 Task: Add Sprouts 100% Angus Grass-Fed Boneless New York Strip Steak to the cart.
Action: Mouse moved to (21, 79)
Screenshot: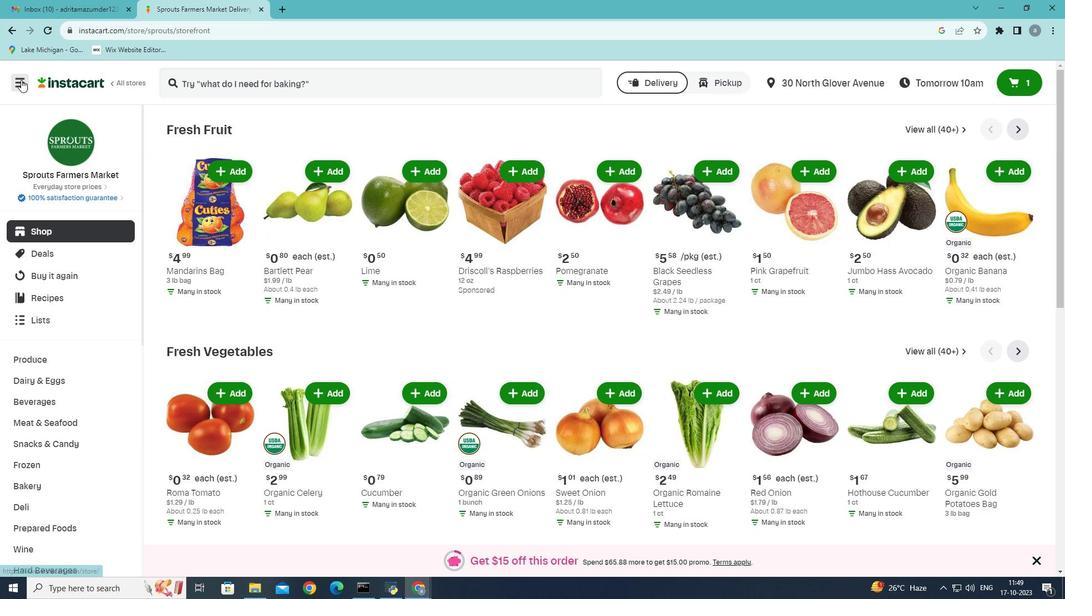 
Action: Mouse pressed left at (21, 79)
Screenshot: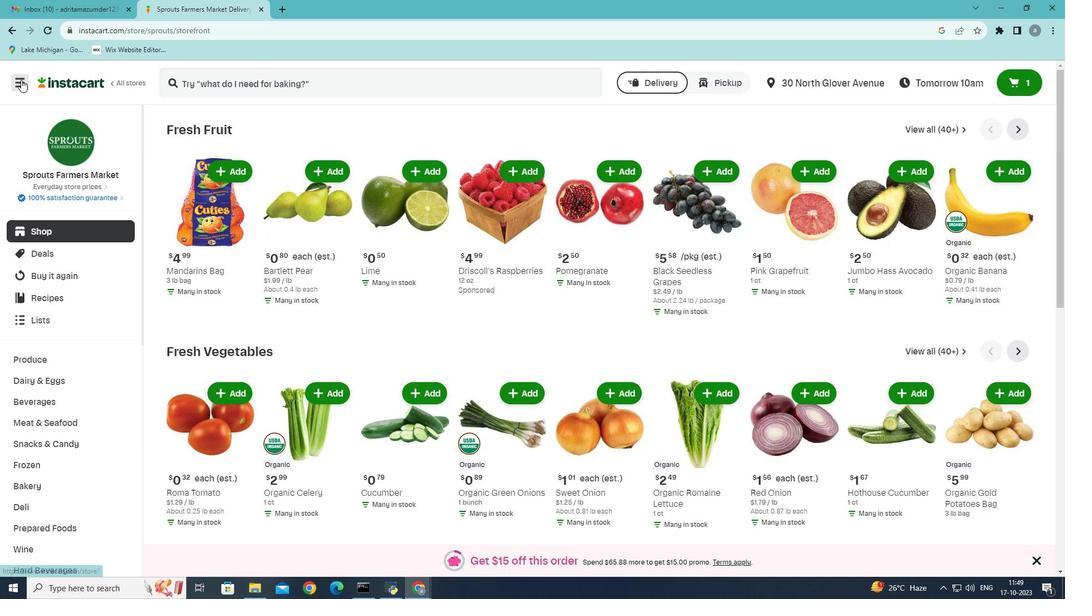 
Action: Mouse moved to (50, 320)
Screenshot: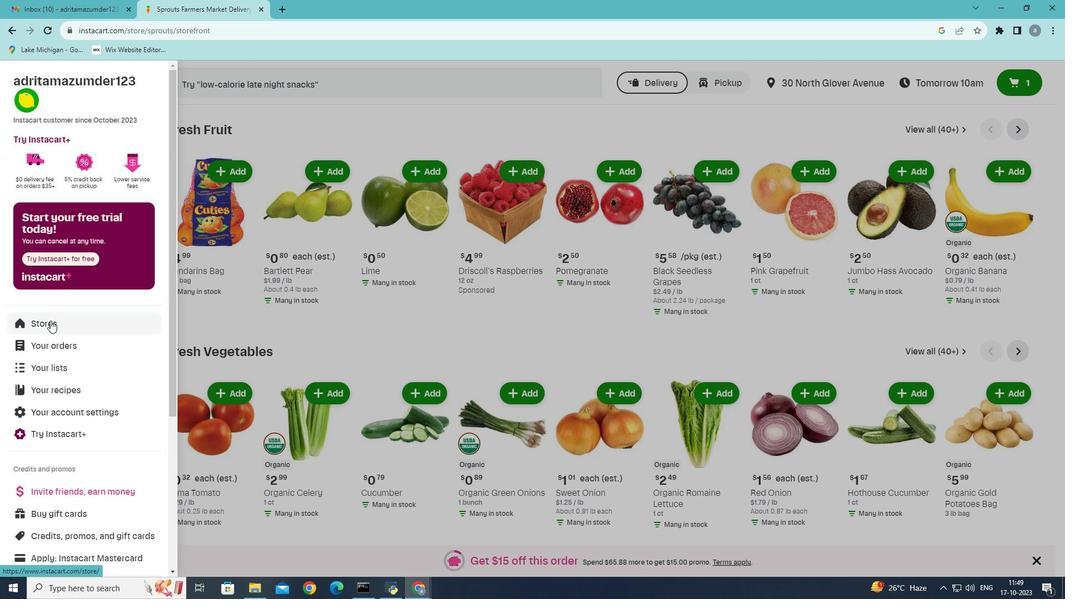 
Action: Mouse pressed left at (50, 320)
Screenshot: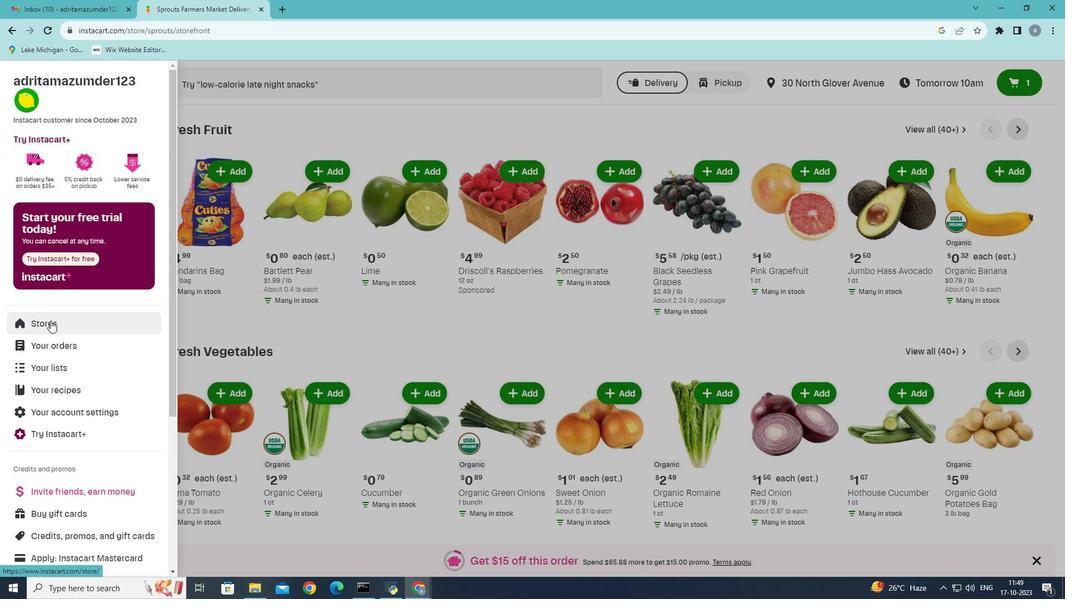 
Action: Mouse moved to (271, 111)
Screenshot: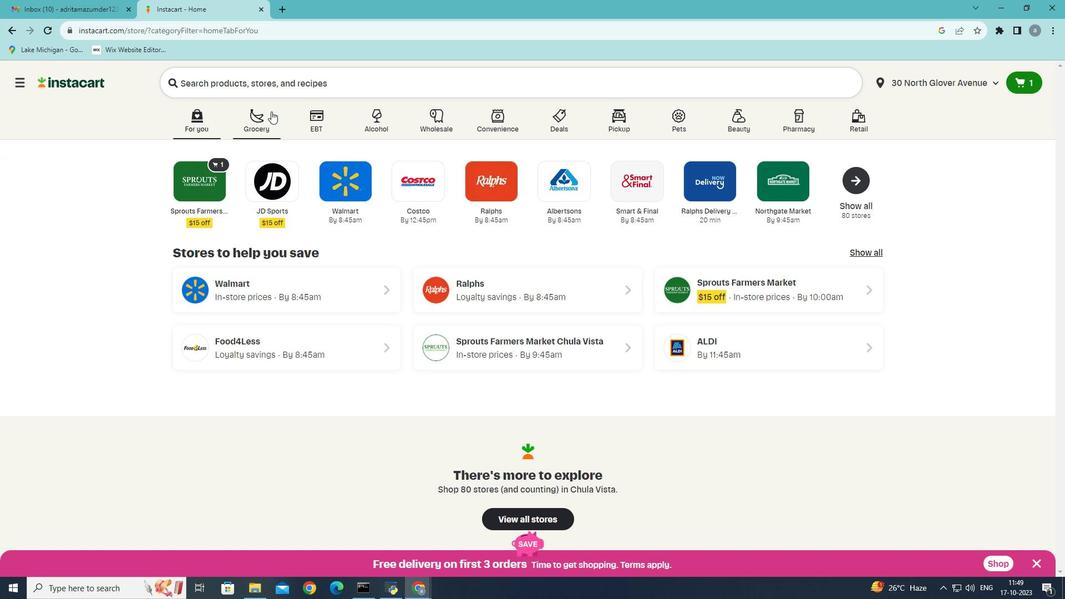 
Action: Mouse pressed left at (271, 111)
Screenshot: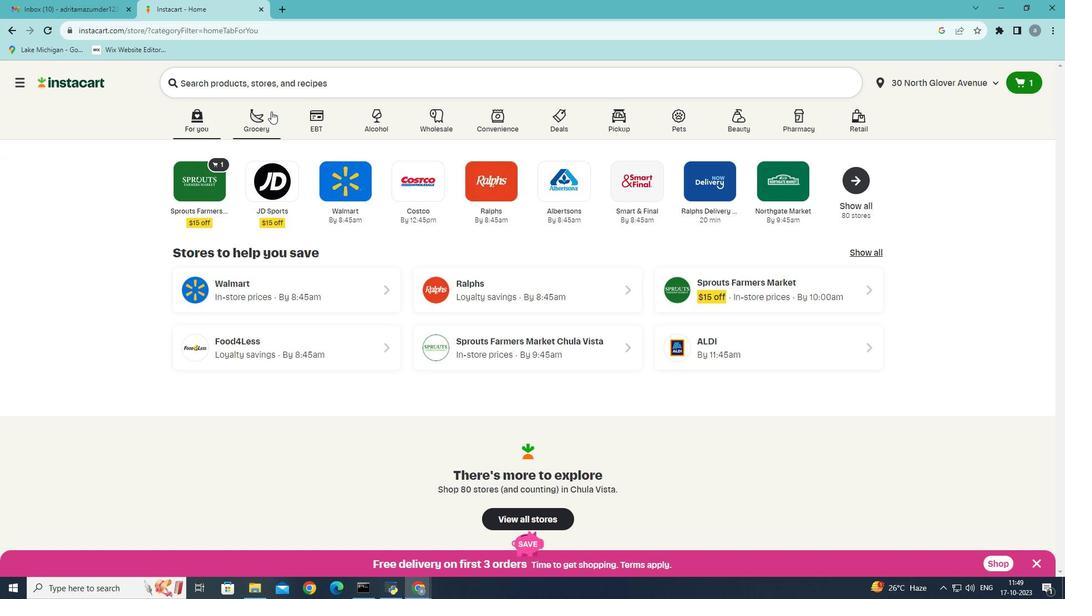 
Action: Mouse moved to (278, 191)
Screenshot: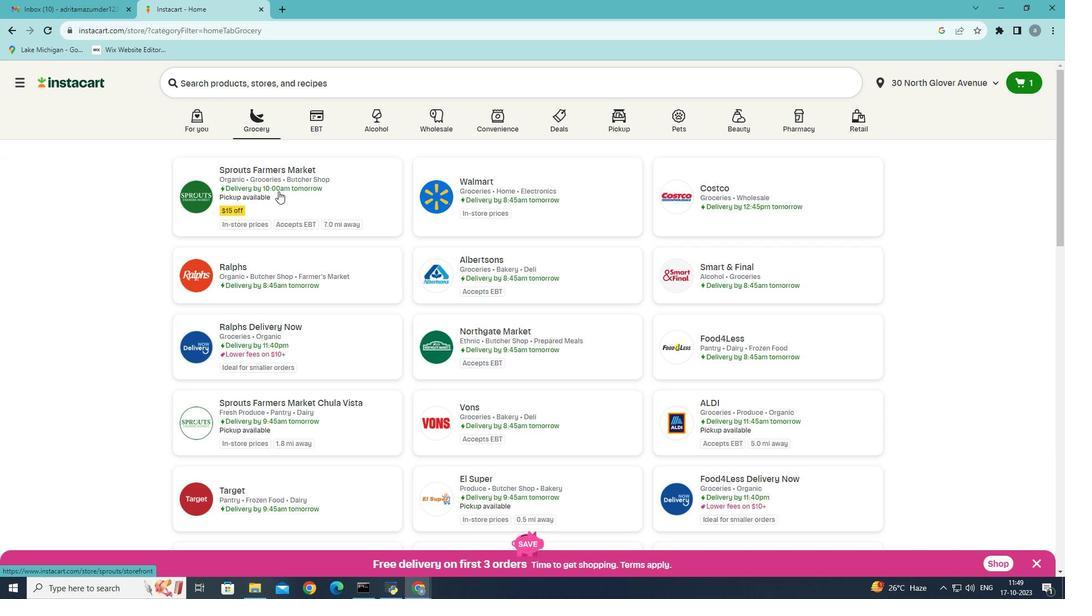 
Action: Mouse pressed left at (278, 191)
Screenshot: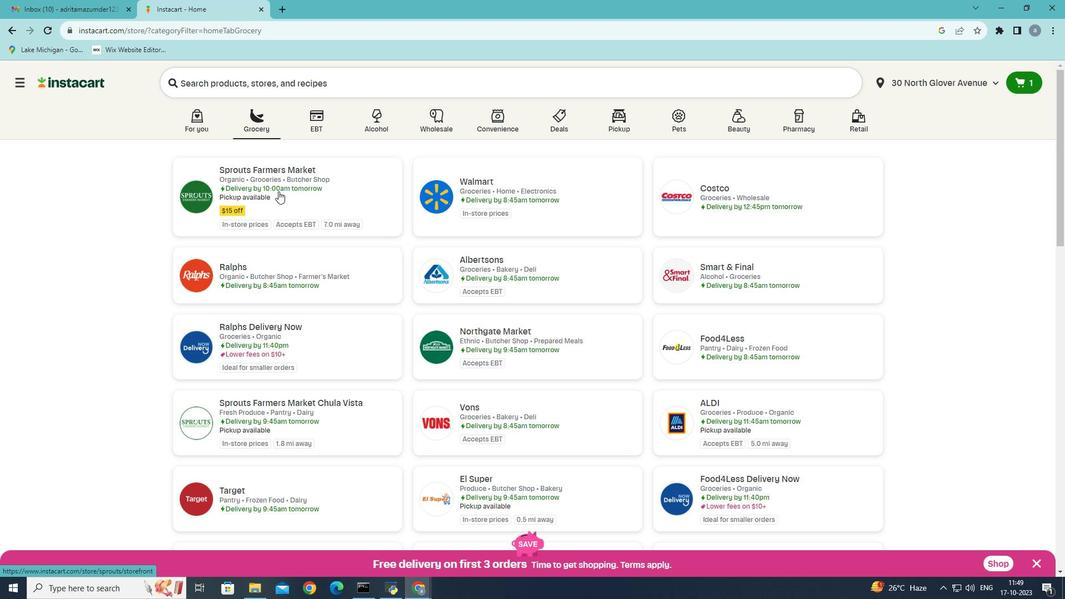 
Action: Mouse moved to (56, 422)
Screenshot: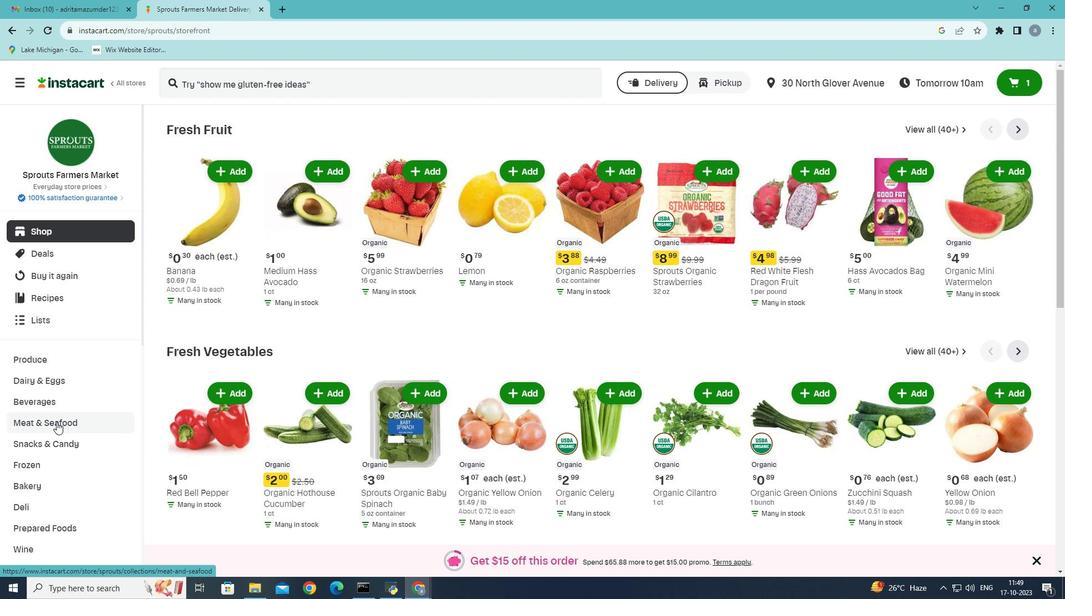 
Action: Mouse pressed left at (56, 422)
Screenshot: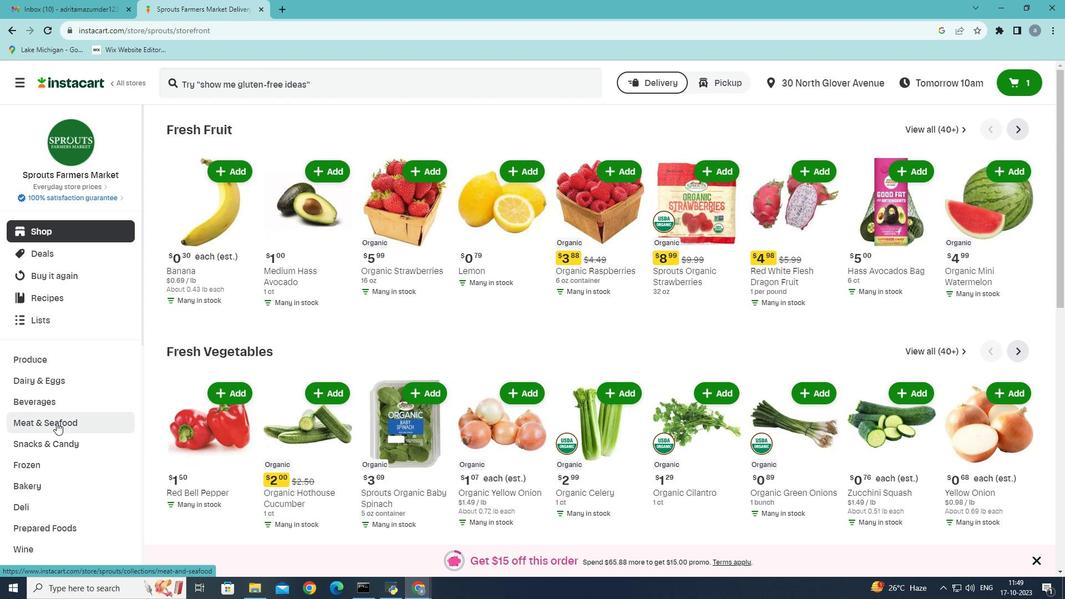 
Action: Mouse moved to (321, 156)
Screenshot: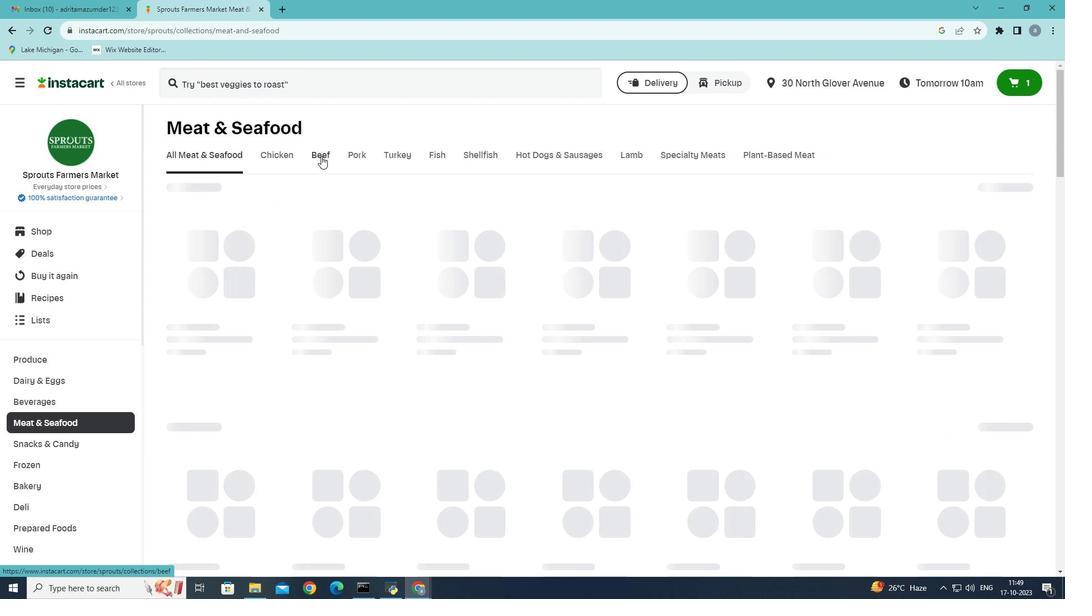 
Action: Mouse pressed left at (321, 156)
Screenshot: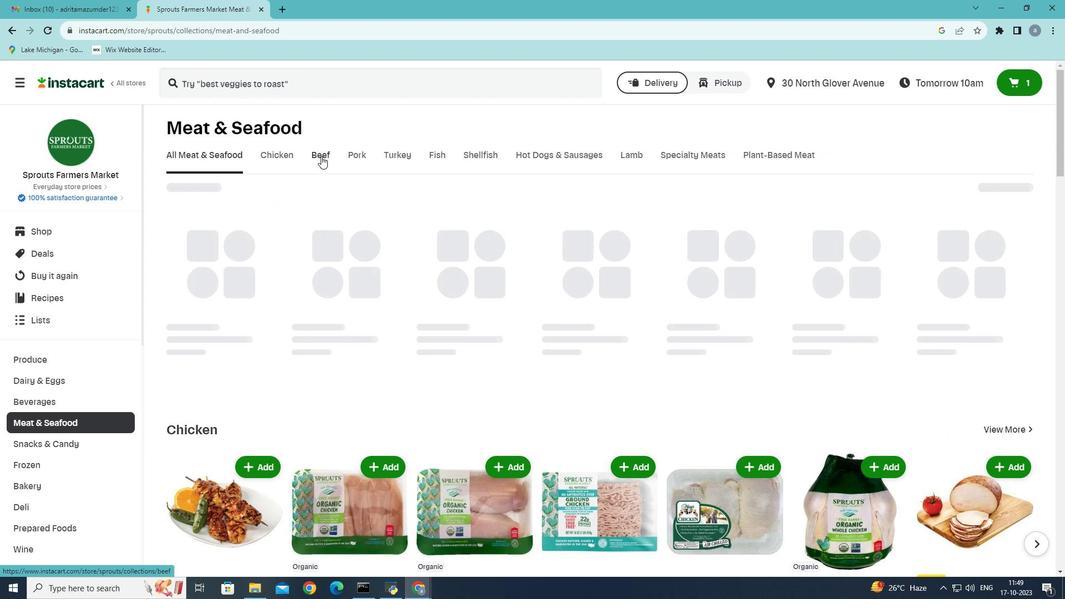 
Action: Mouse moved to (385, 210)
Screenshot: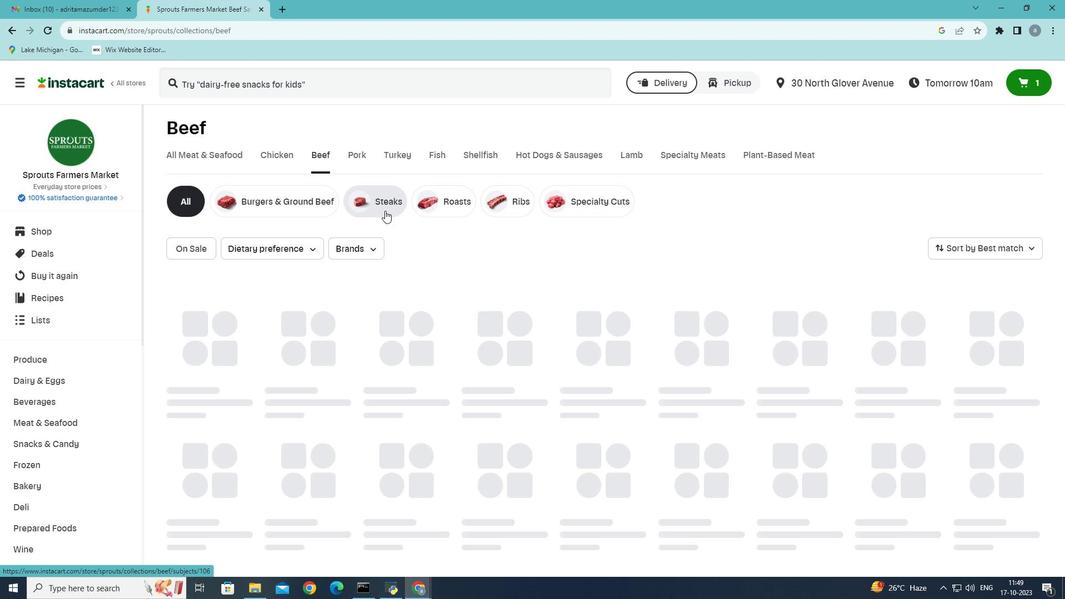 
Action: Mouse pressed left at (385, 210)
Screenshot: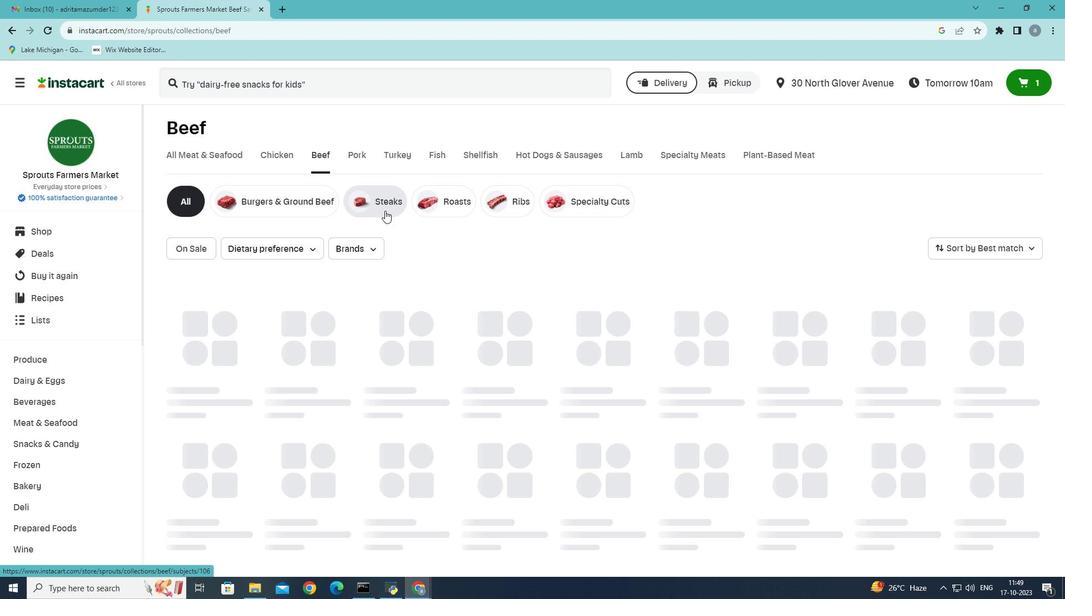 
Action: Mouse moved to (793, 432)
Screenshot: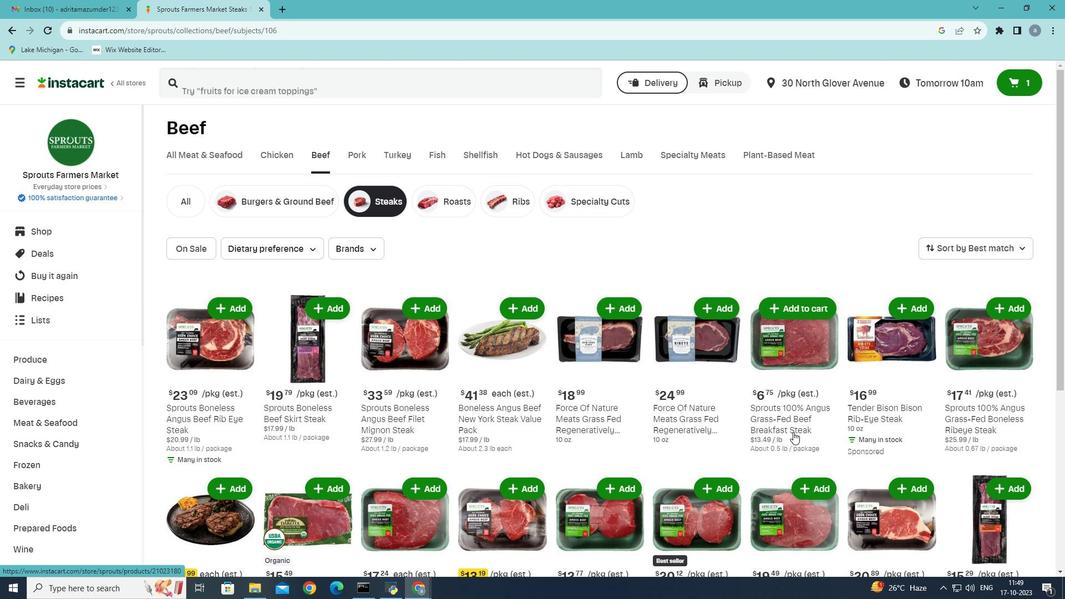 
Action: Mouse scrolled (793, 431) with delta (0, 0)
Screenshot: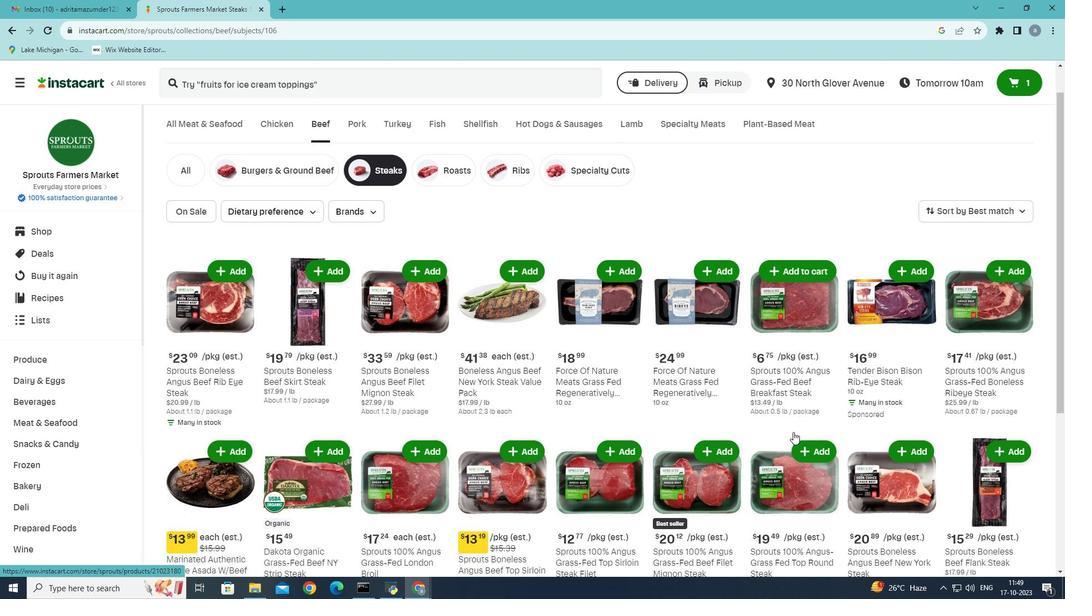 
Action: Mouse scrolled (793, 431) with delta (0, 0)
Screenshot: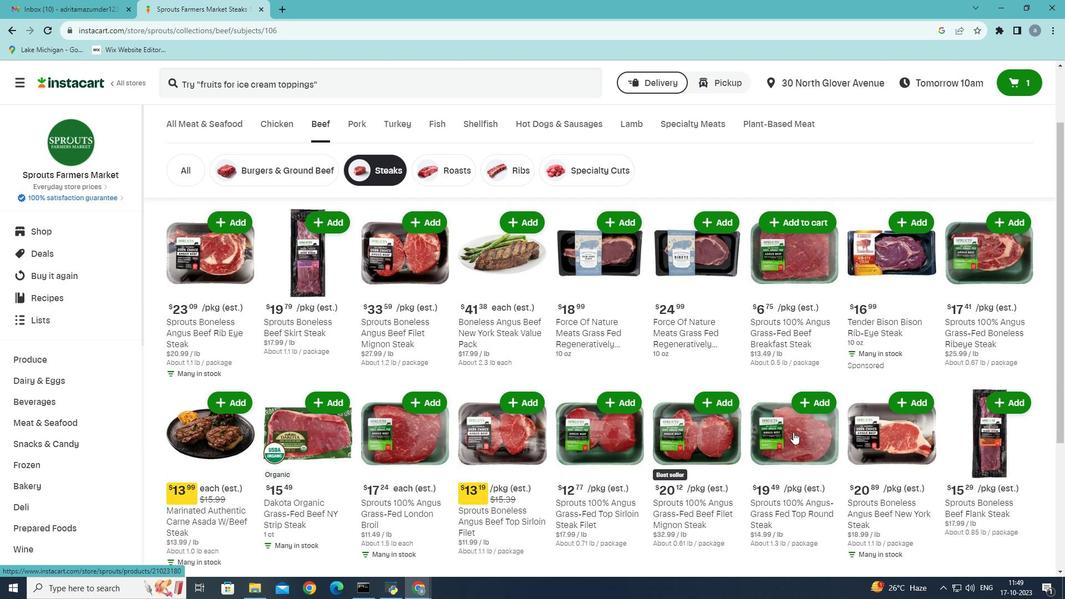
Action: Mouse moved to (792, 431)
Screenshot: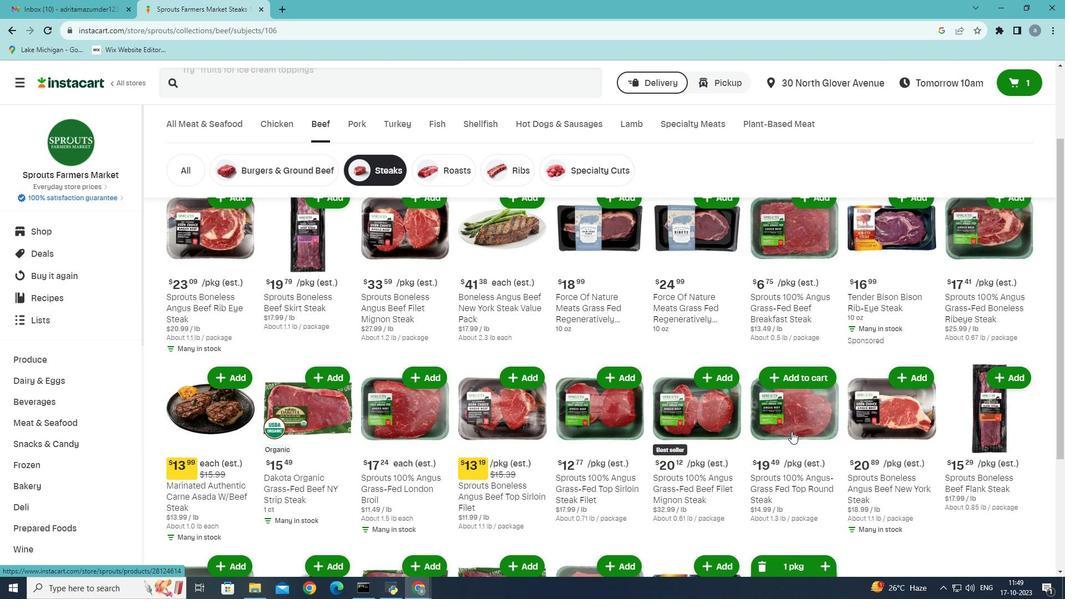 
Action: Mouse scrolled (792, 431) with delta (0, 0)
Screenshot: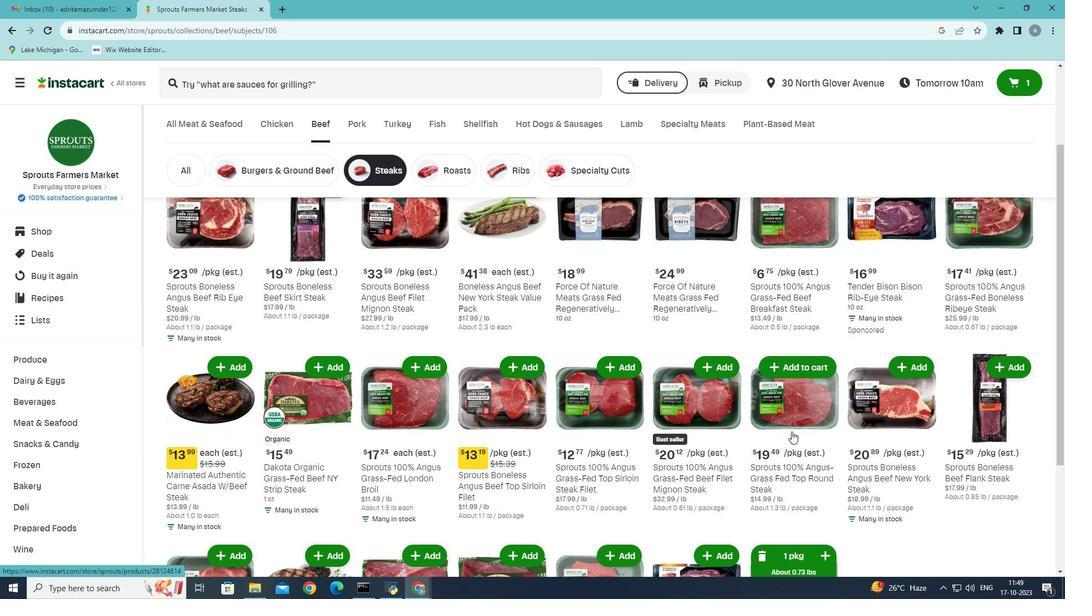 
Action: Mouse moved to (891, 460)
Screenshot: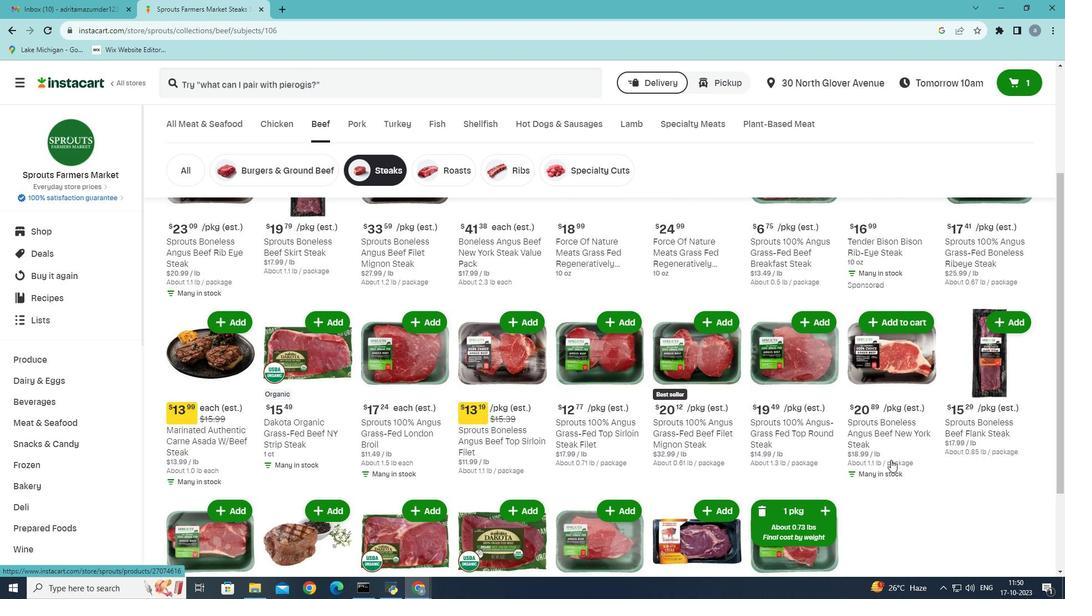 
Action: Mouse scrolled (891, 459) with delta (0, 0)
Screenshot: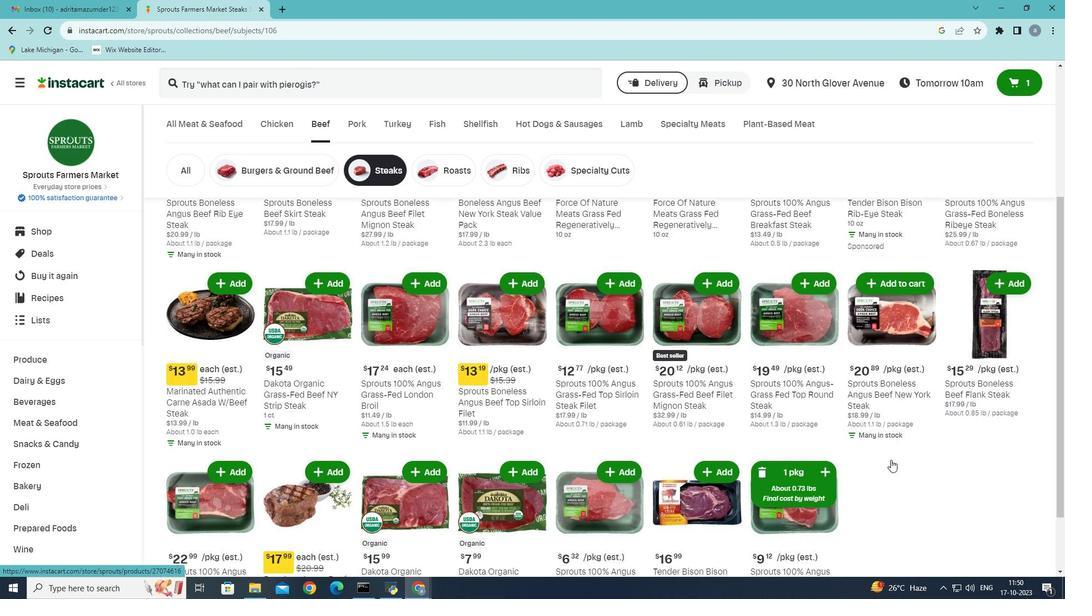 
Action: Mouse scrolled (891, 459) with delta (0, 0)
Screenshot: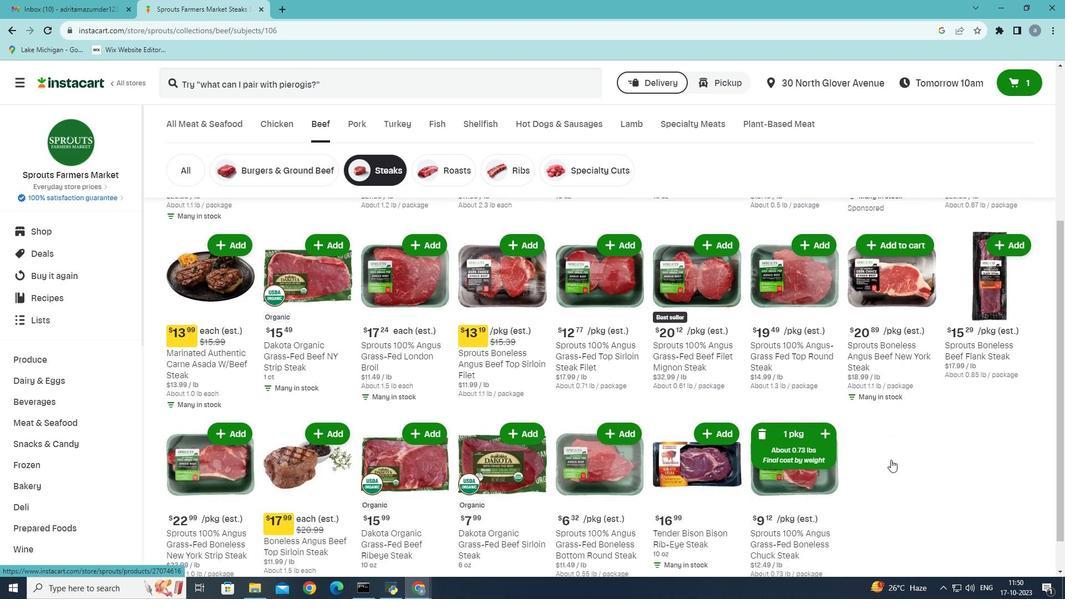 
Action: Mouse scrolled (891, 459) with delta (0, 0)
Screenshot: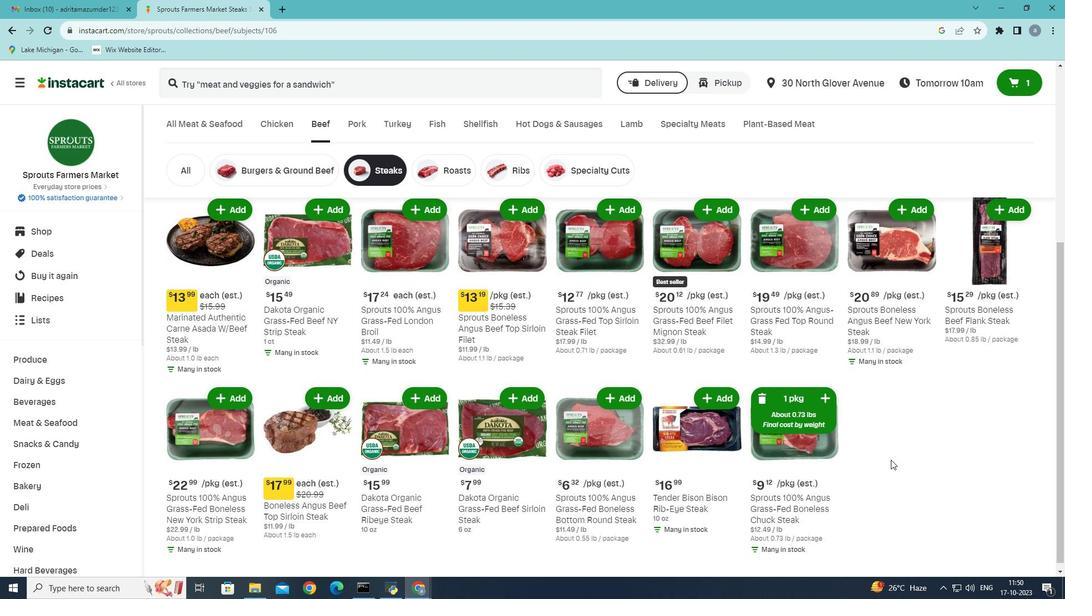
Action: Mouse moved to (233, 392)
Screenshot: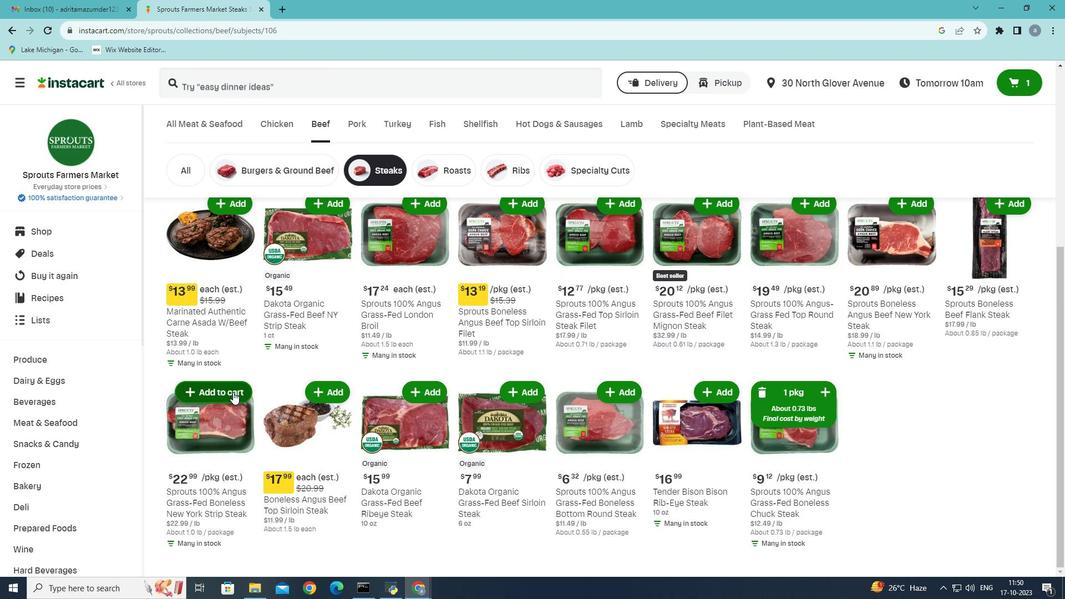 
Action: Mouse pressed left at (233, 392)
Screenshot: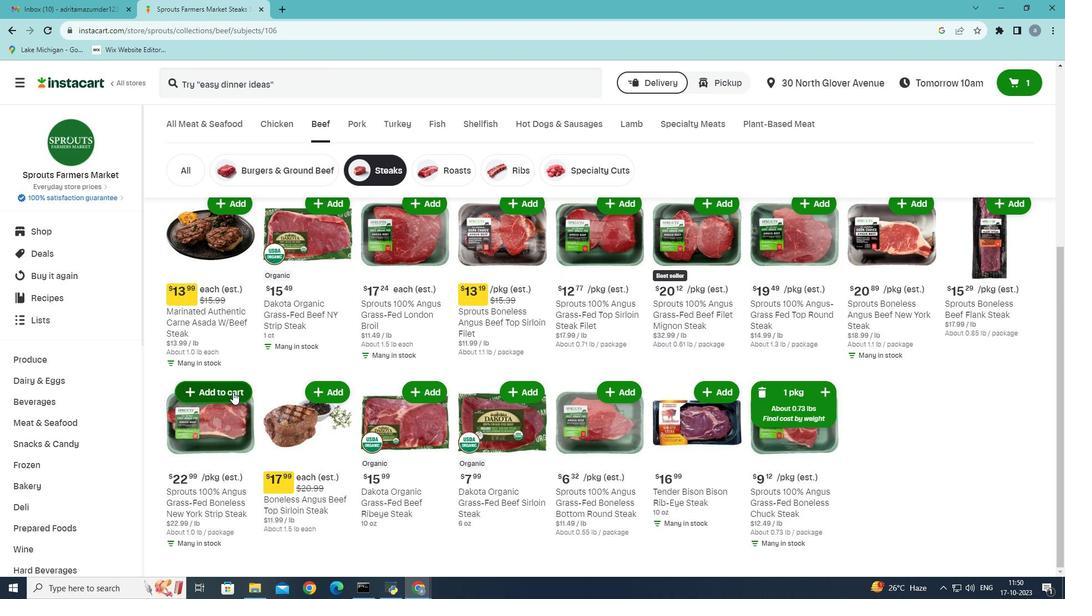 
Action: Mouse moved to (253, 464)
Screenshot: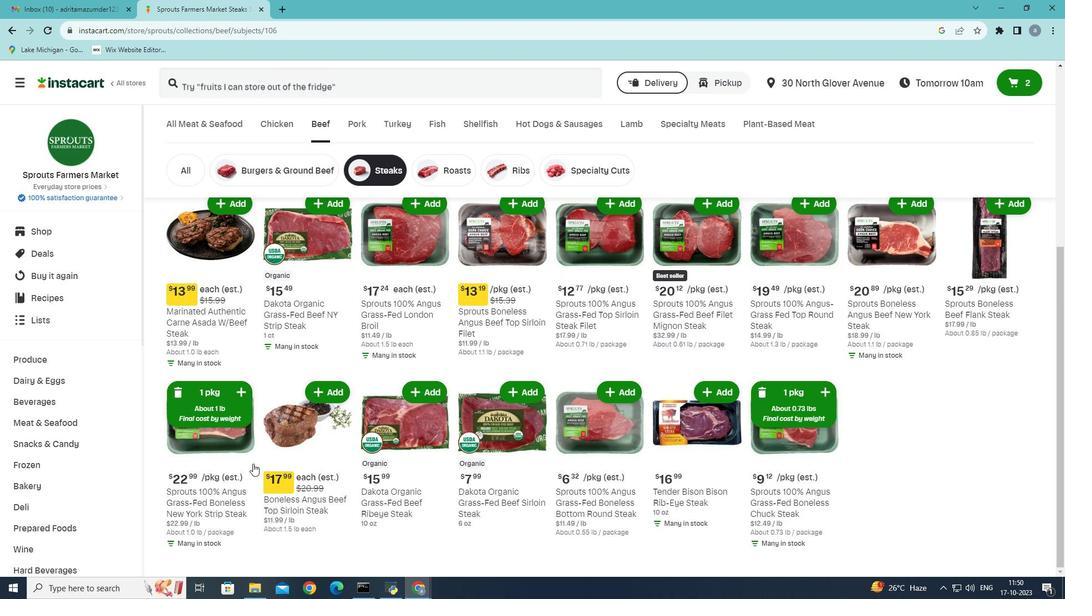
